 Task: Access the "Report detail" page in the site builder.
Action: Mouse moved to (1044, 82)
Screenshot: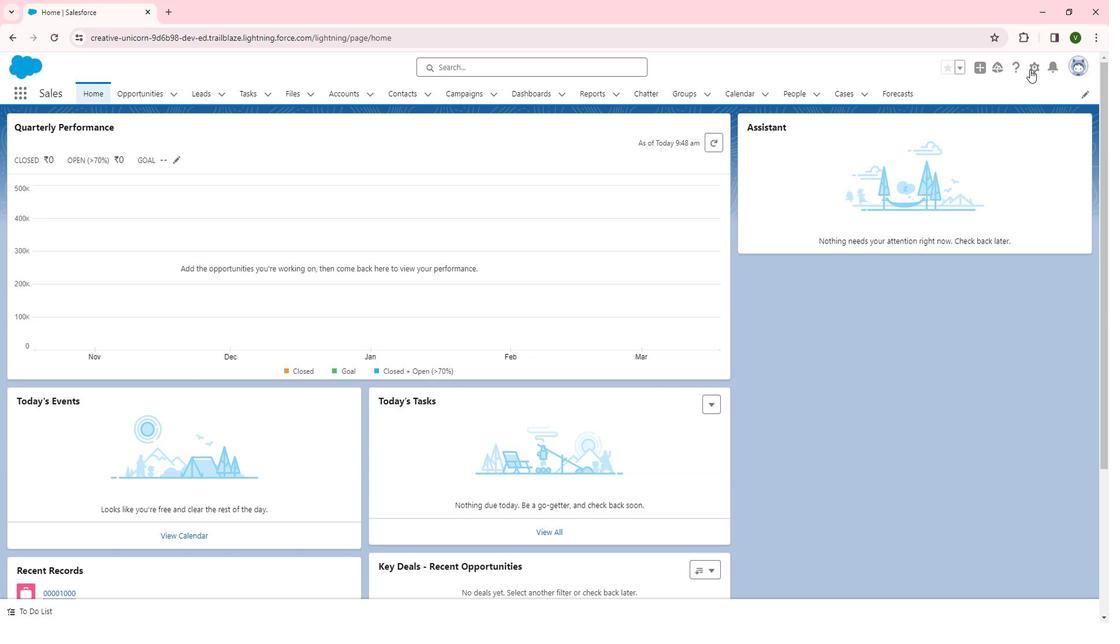 
Action: Mouse pressed left at (1044, 82)
Screenshot: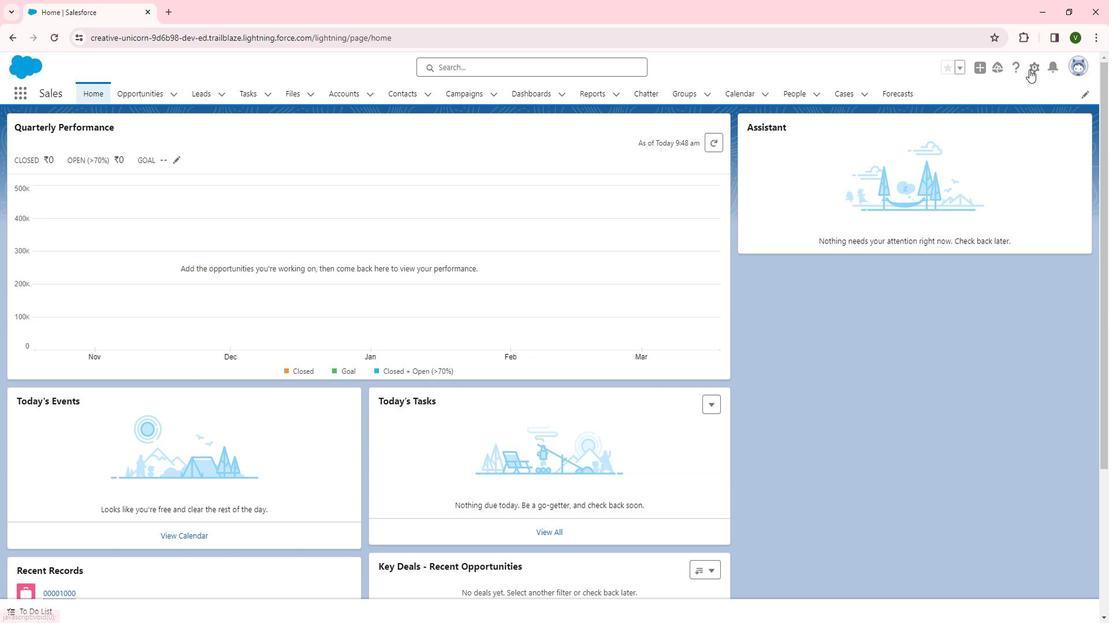 
Action: Mouse moved to (1013, 117)
Screenshot: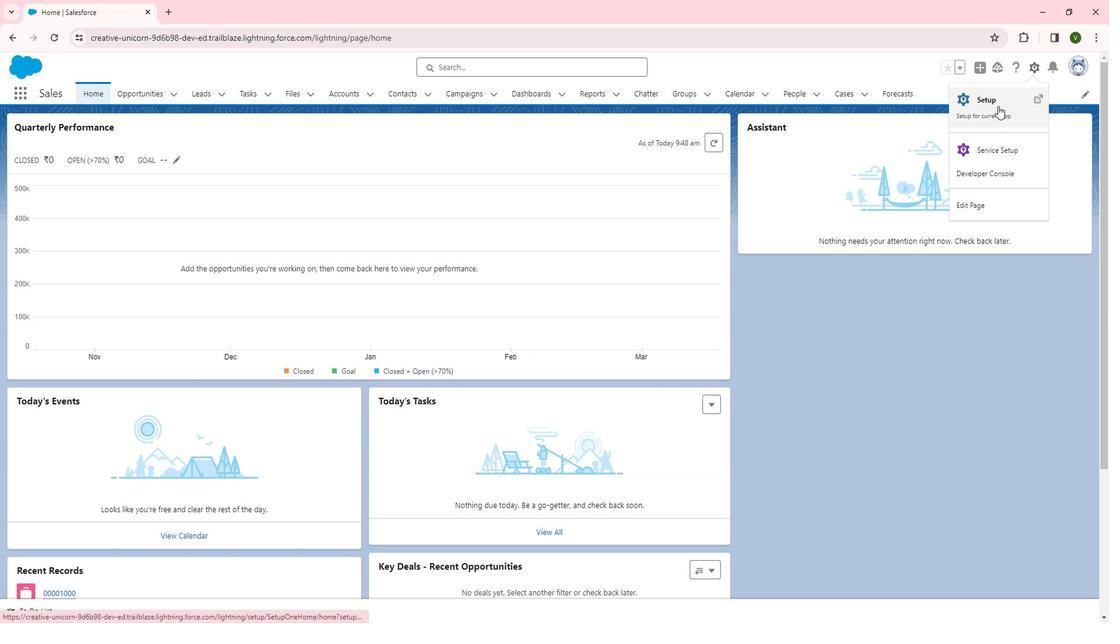 
Action: Mouse pressed left at (1013, 117)
Screenshot: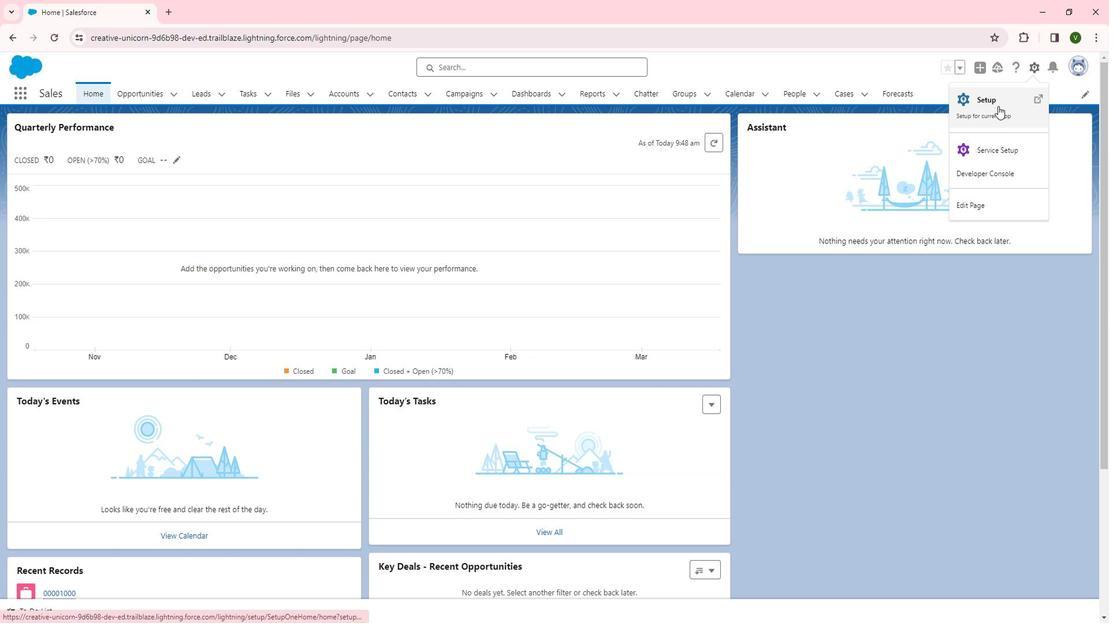 
Action: Mouse moved to (51, 473)
Screenshot: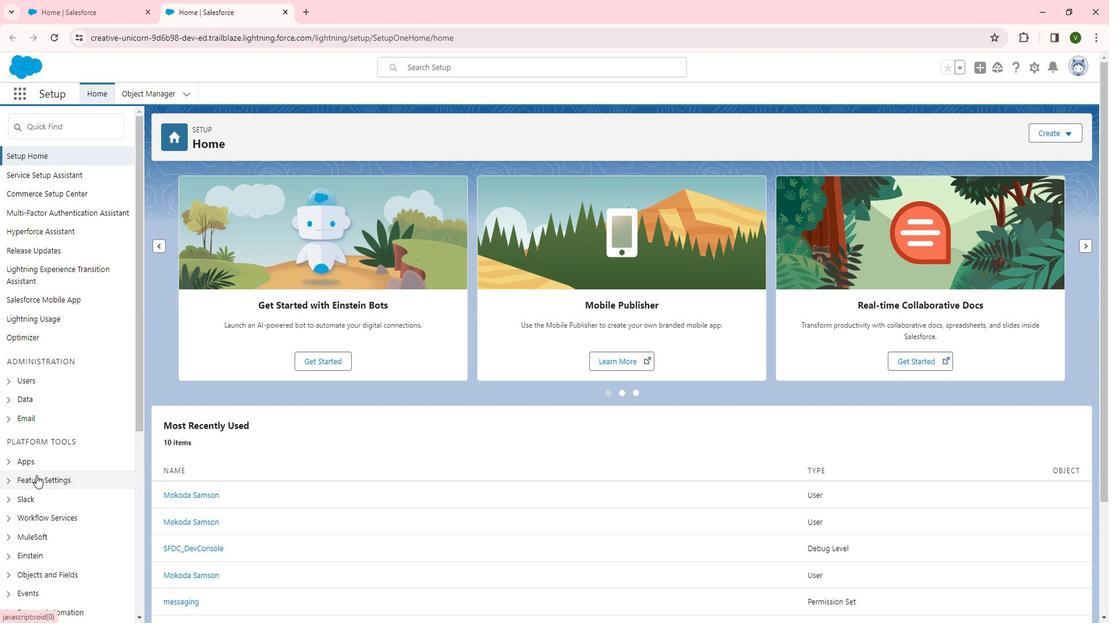 
Action: Mouse pressed left at (51, 473)
Screenshot: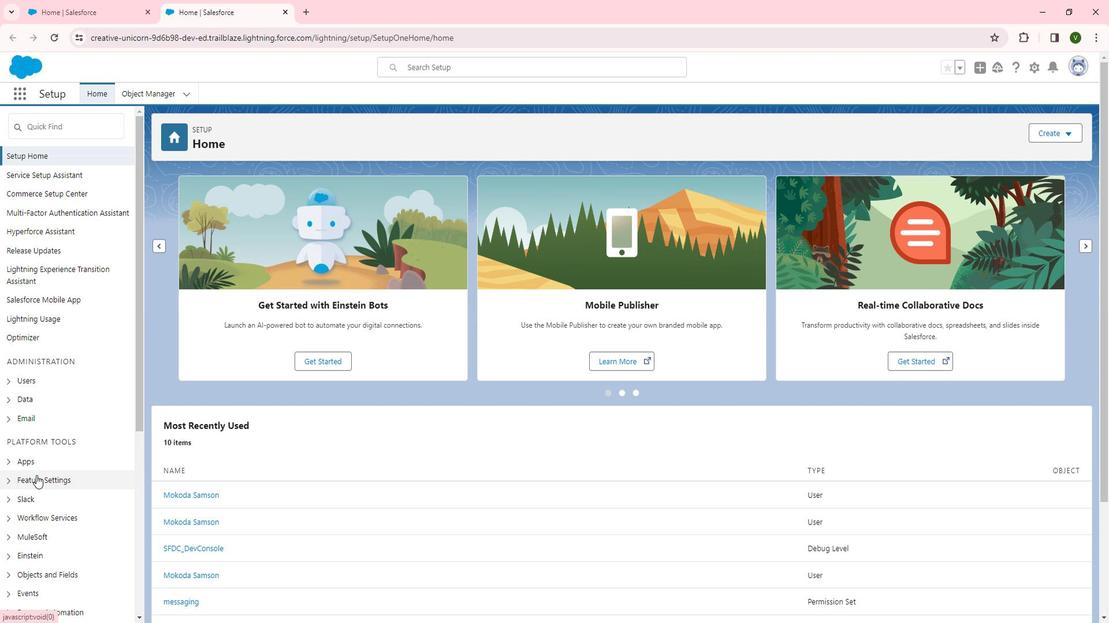 
Action: Mouse scrolled (51, 472) with delta (0, 0)
Screenshot: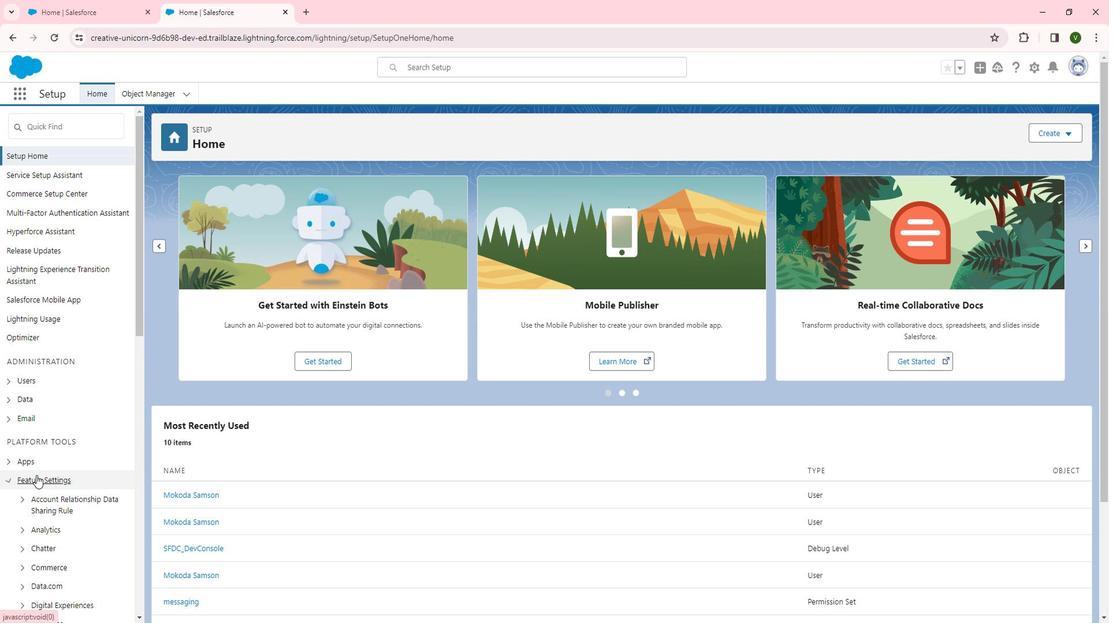 
Action: Mouse scrolled (51, 472) with delta (0, 0)
Screenshot: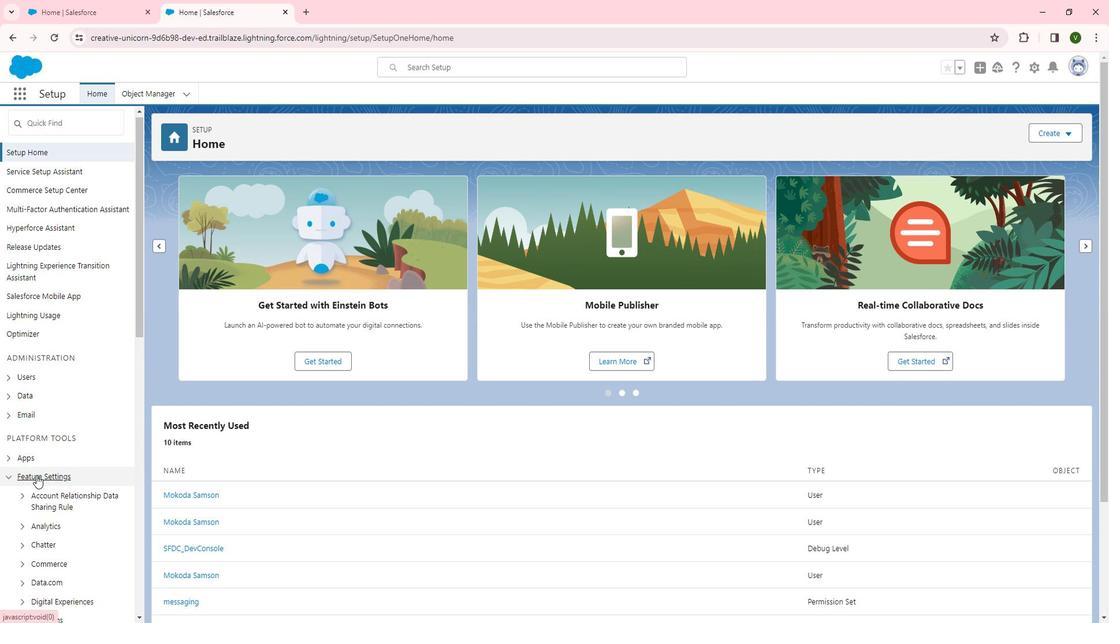 
Action: Mouse scrolled (51, 472) with delta (0, 0)
Screenshot: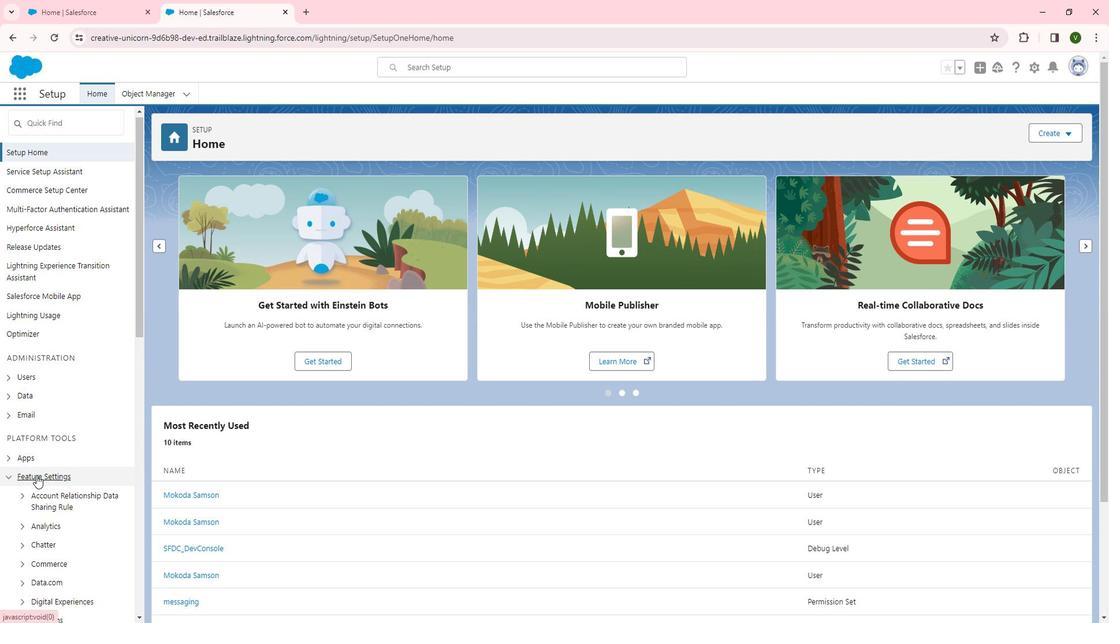
Action: Mouse moved to (73, 425)
Screenshot: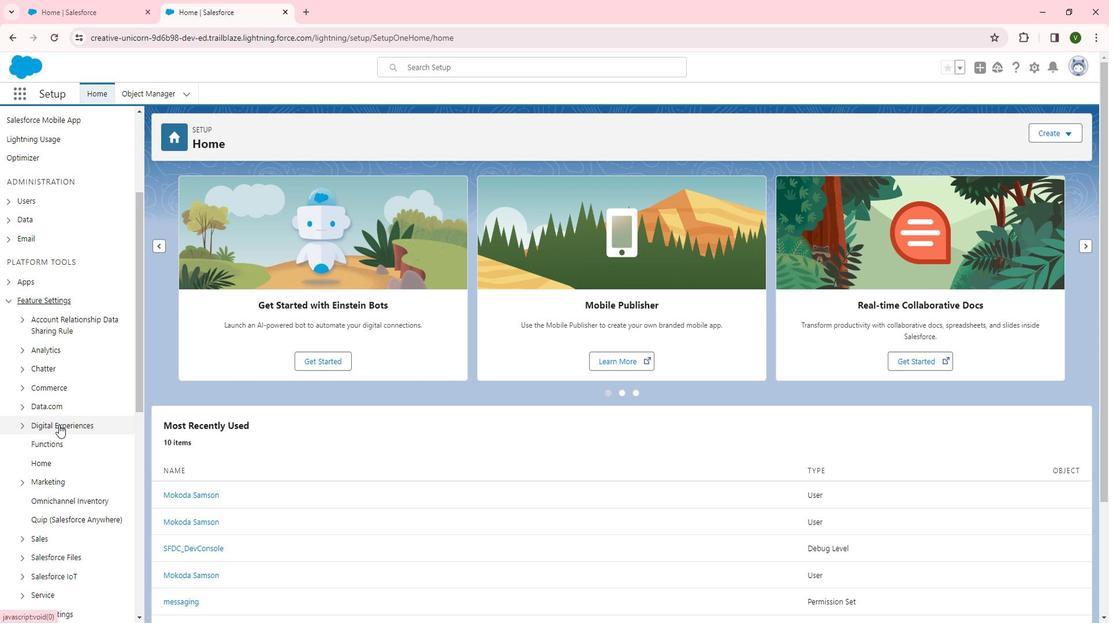 
Action: Mouse pressed left at (73, 425)
Screenshot: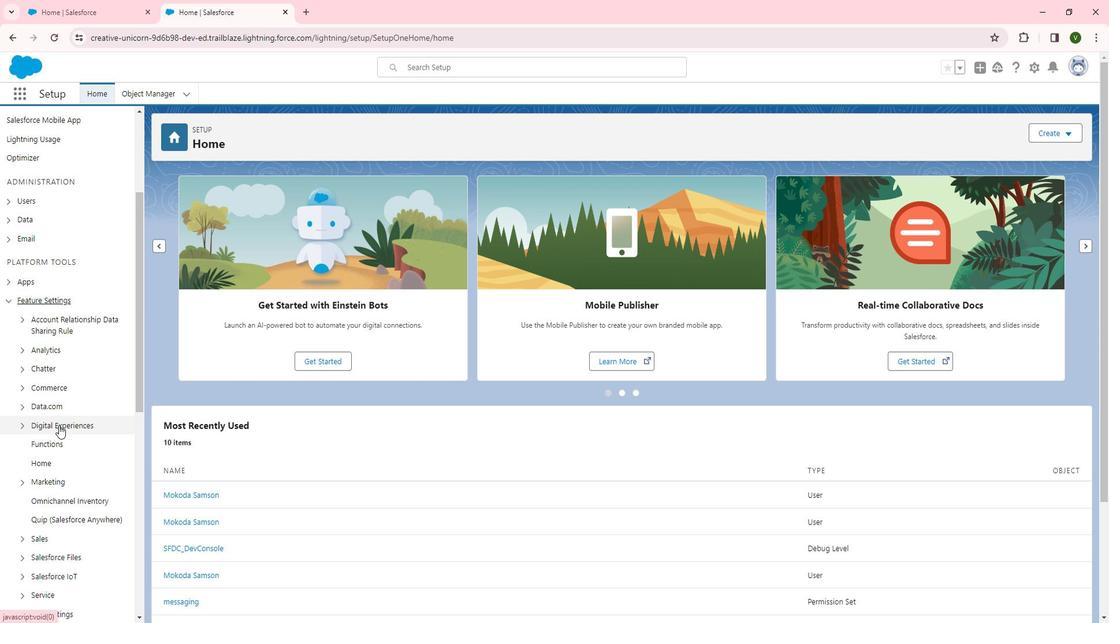 
Action: Mouse moved to (74, 425)
Screenshot: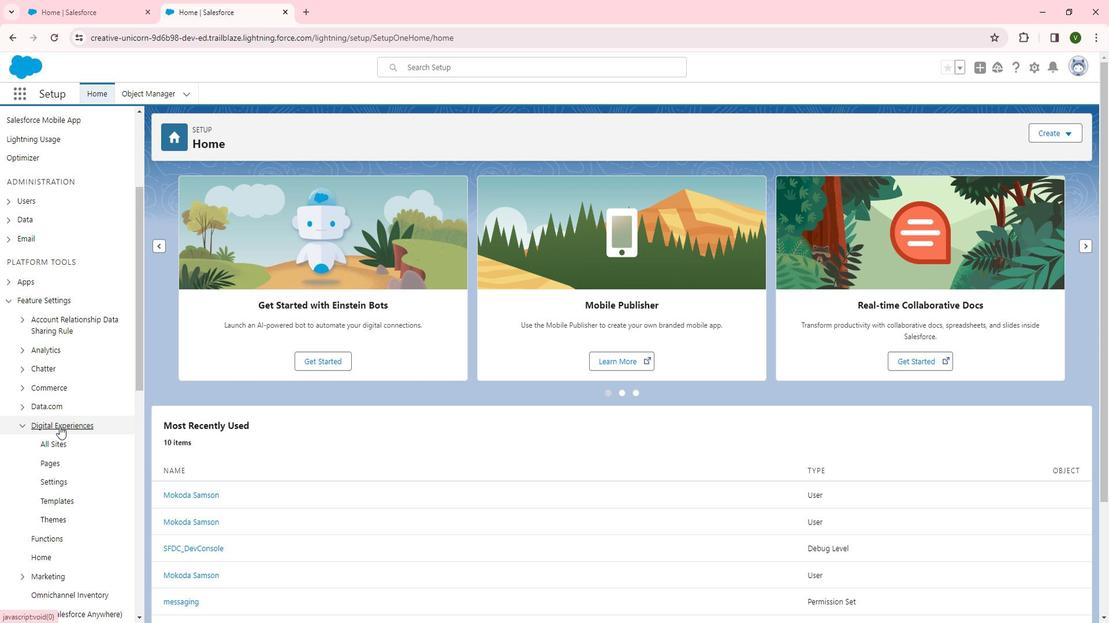 
Action: Mouse scrolled (74, 425) with delta (0, 0)
Screenshot: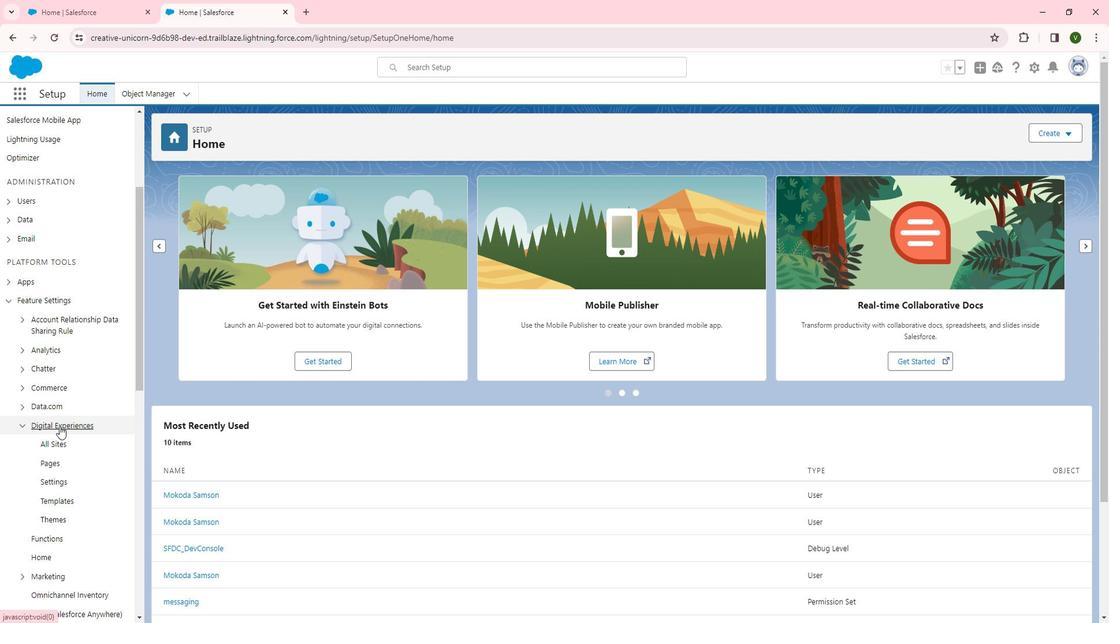
Action: Mouse scrolled (74, 425) with delta (0, 0)
Screenshot: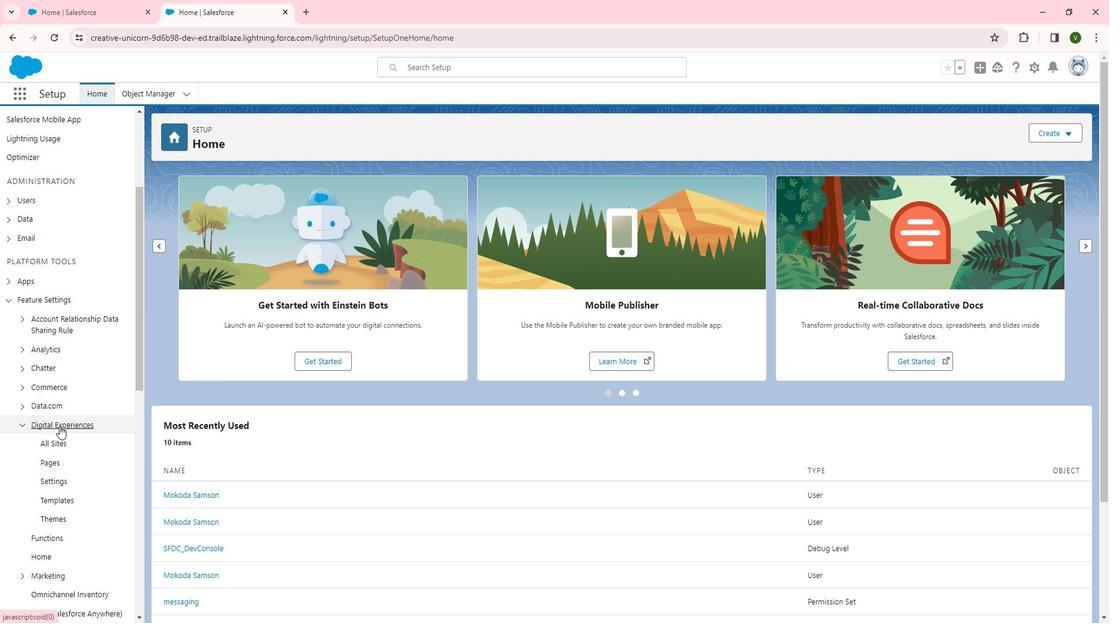 
Action: Mouse moved to (71, 329)
Screenshot: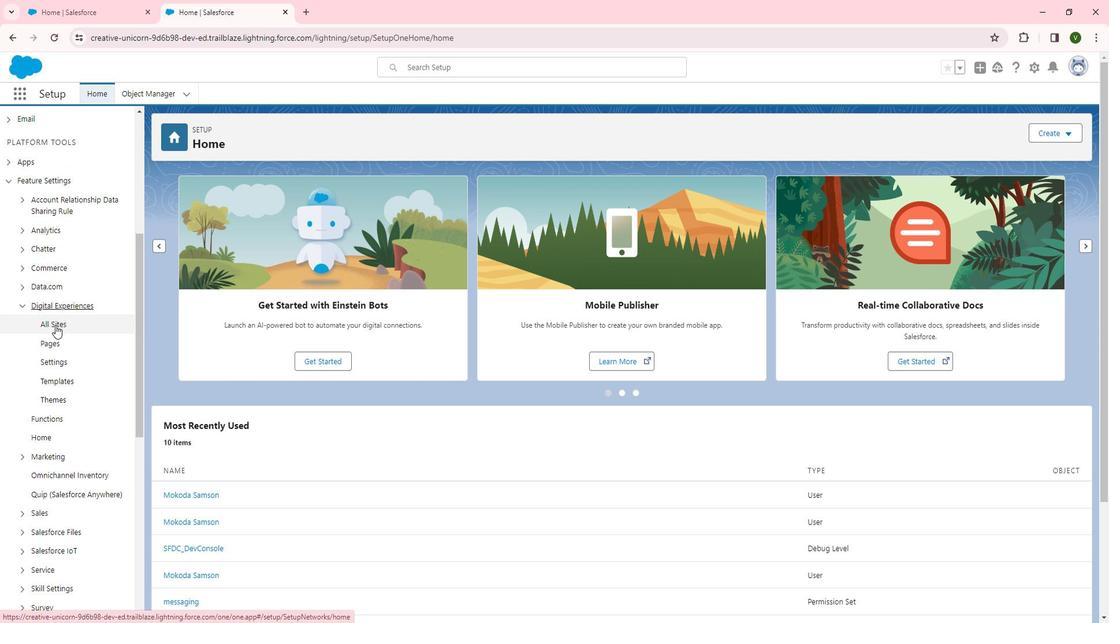 
Action: Mouse pressed left at (71, 329)
Screenshot: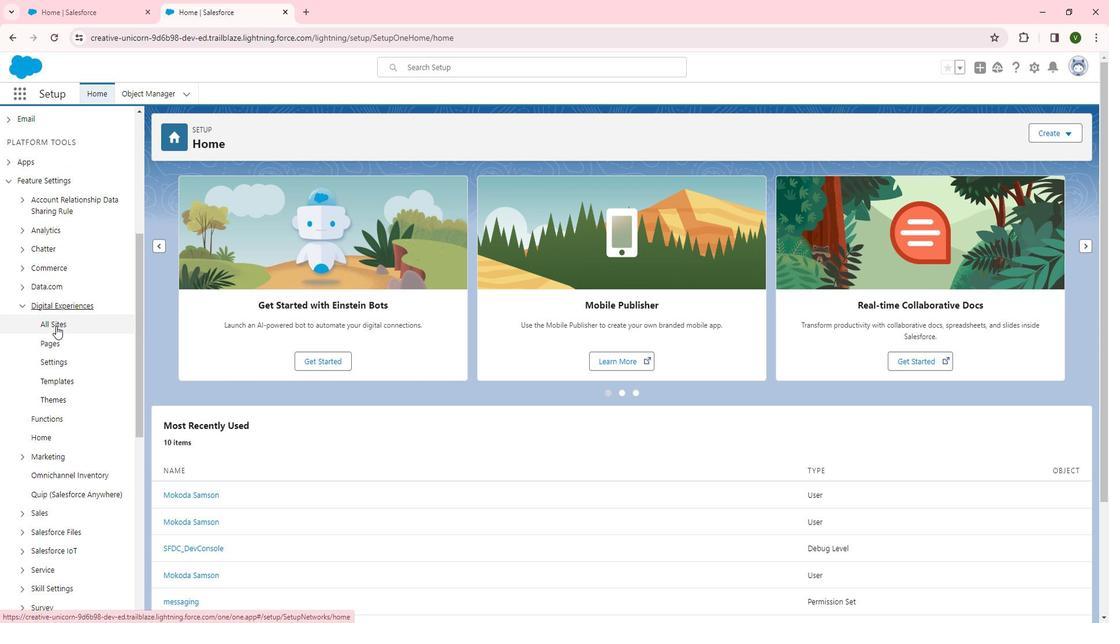 
Action: Mouse moved to (188, 347)
Screenshot: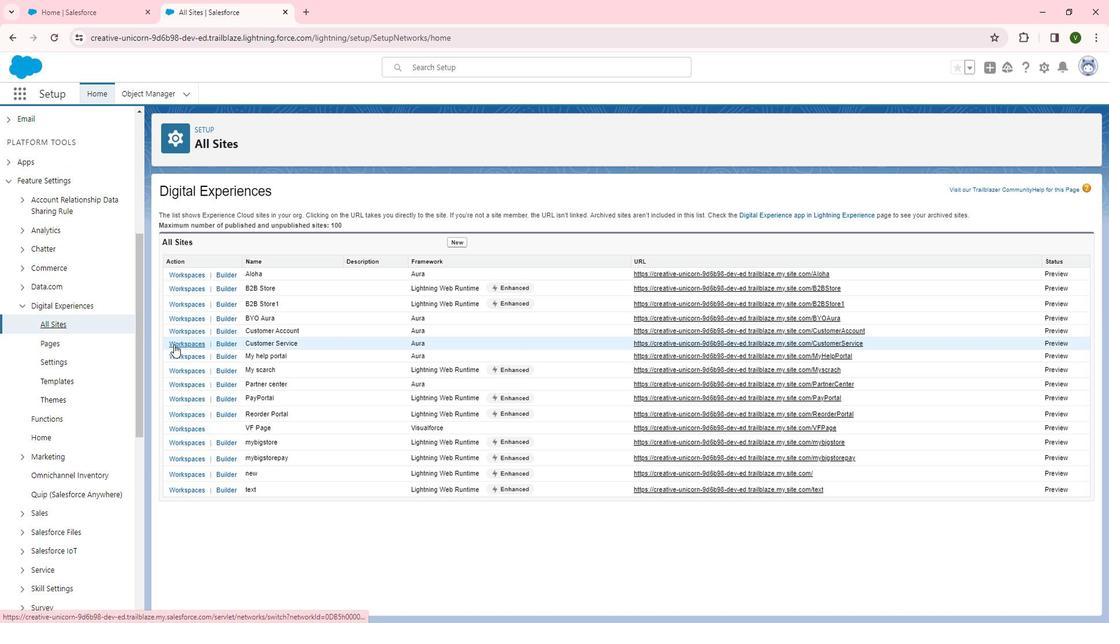 
Action: Mouse pressed left at (188, 347)
Screenshot: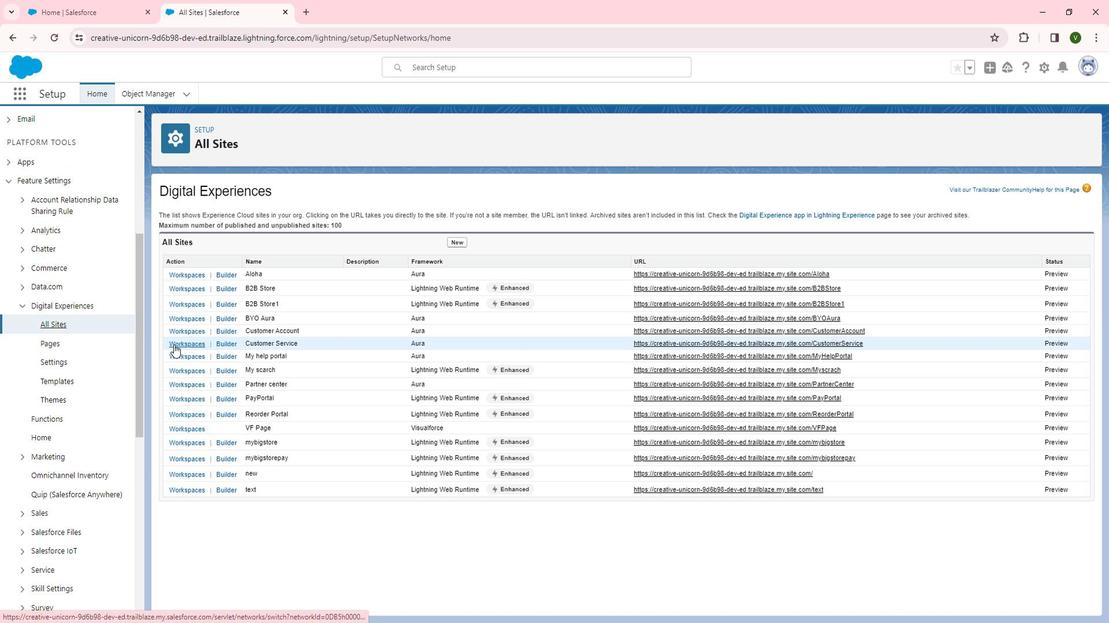
Action: Mouse moved to (134, 255)
Screenshot: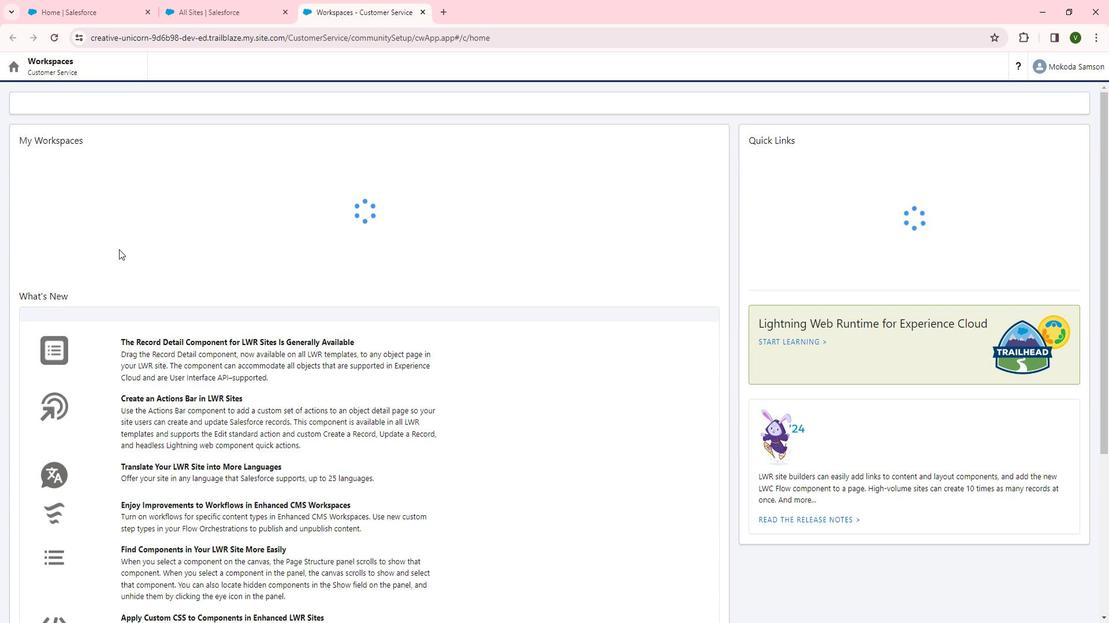 
Action: Mouse pressed left at (134, 255)
Screenshot: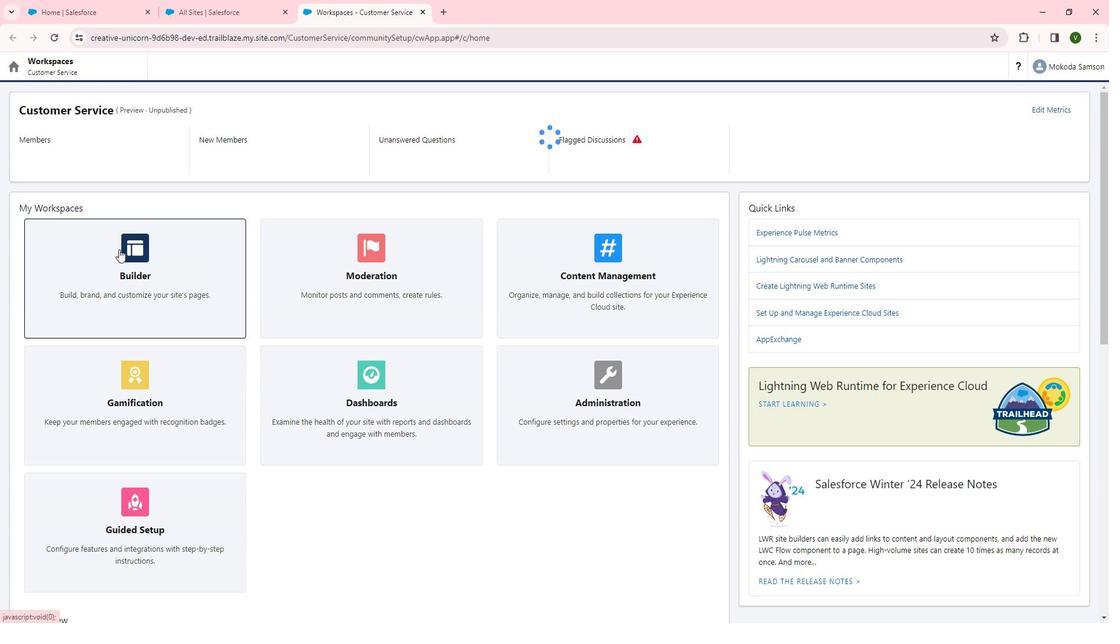
Action: Mouse moved to (151, 83)
Screenshot: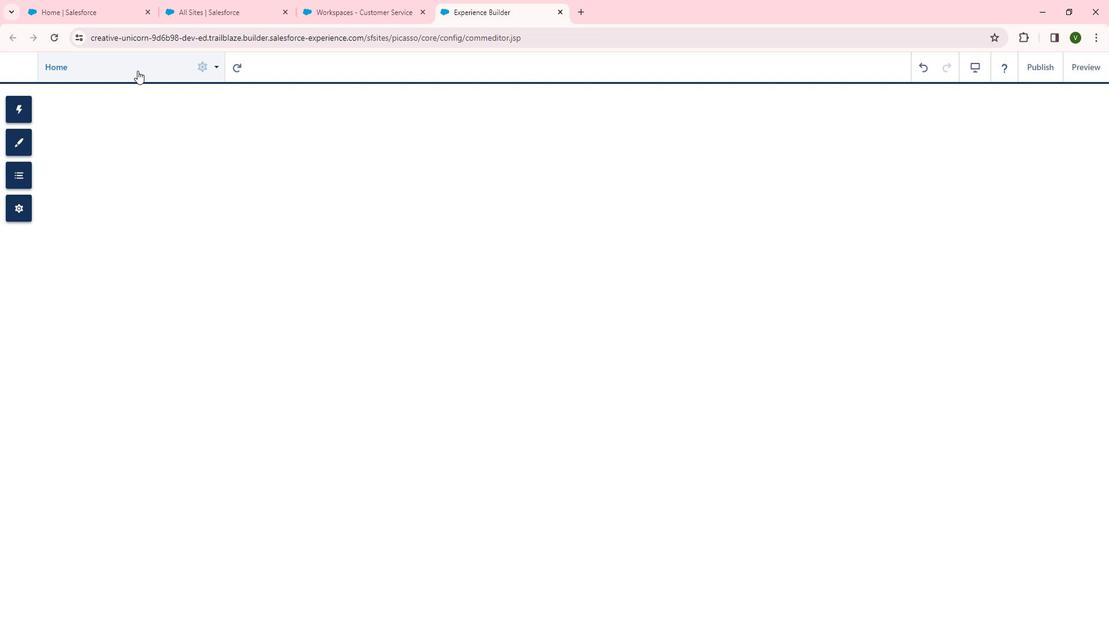 
Action: Mouse pressed left at (151, 83)
Screenshot: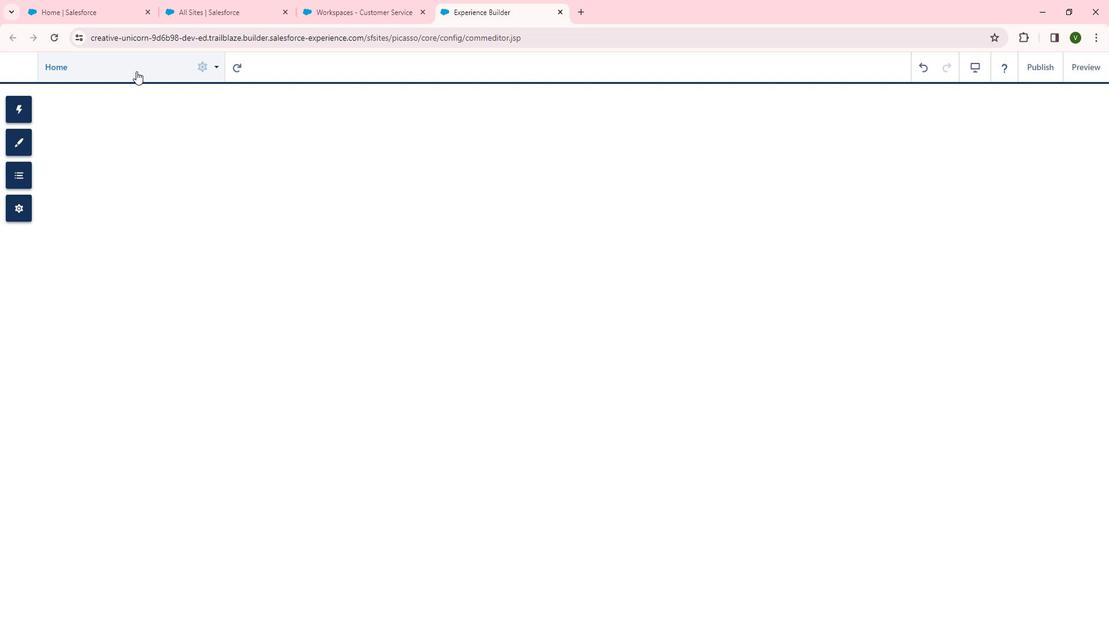 
Action: Mouse moved to (140, 492)
Screenshot: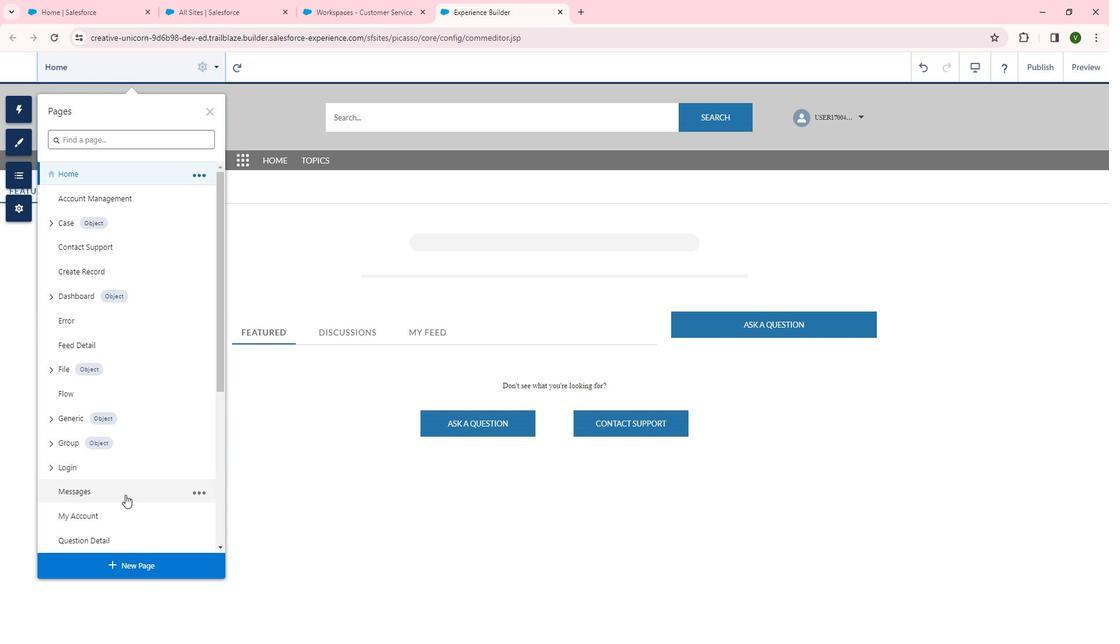 
Action: Mouse scrolled (140, 491) with delta (0, 0)
Screenshot: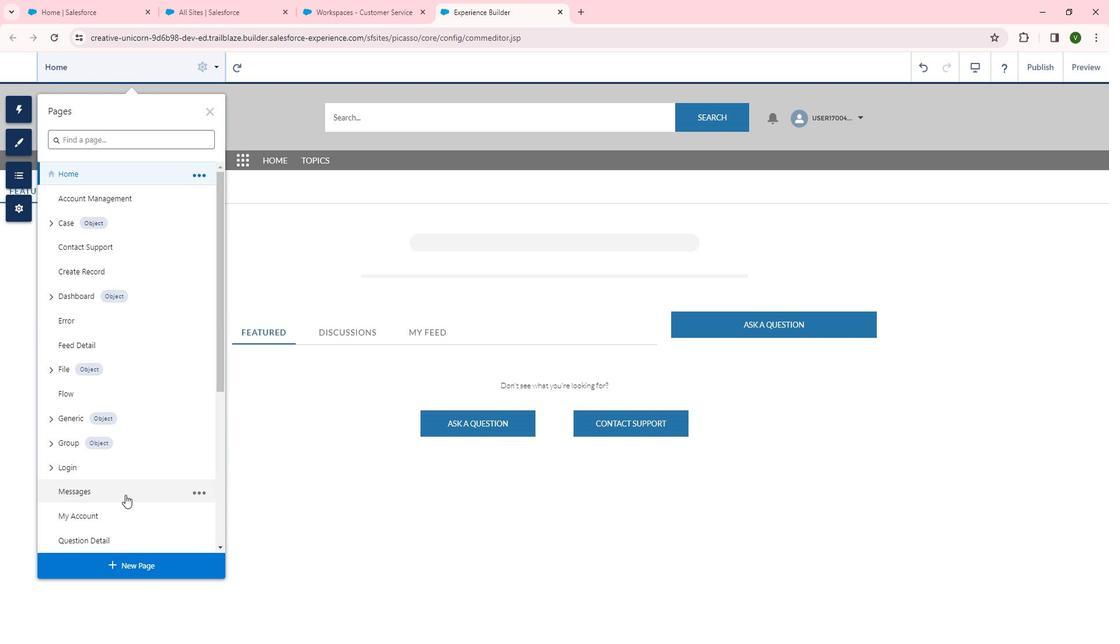 
Action: Mouse scrolled (140, 491) with delta (0, 0)
Screenshot: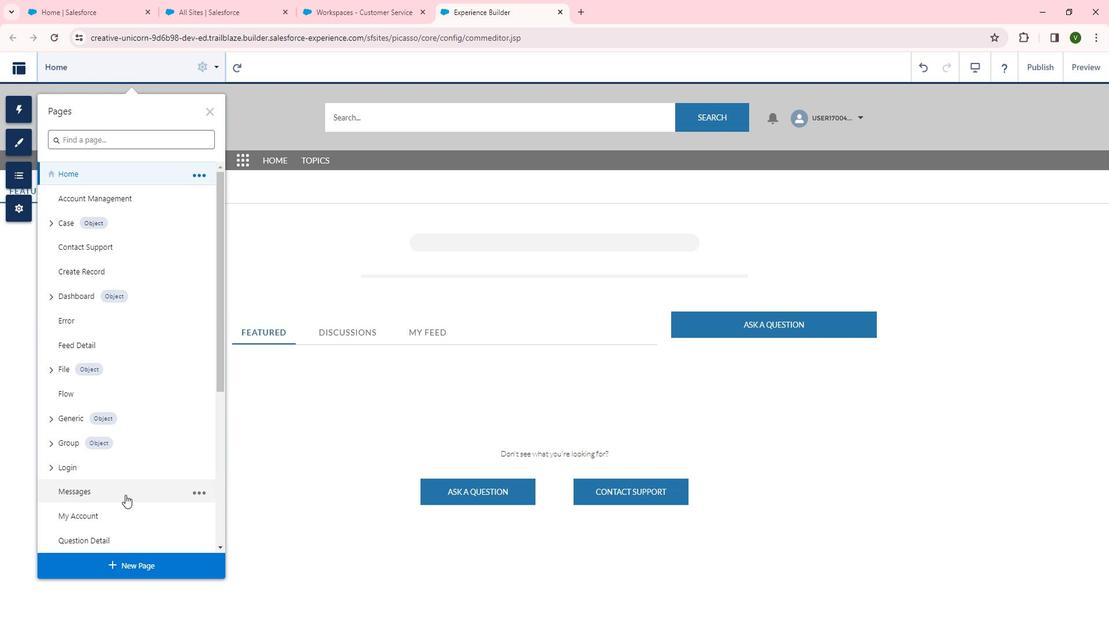 
Action: Mouse scrolled (140, 491) with delta (0, 0)
Screenshot: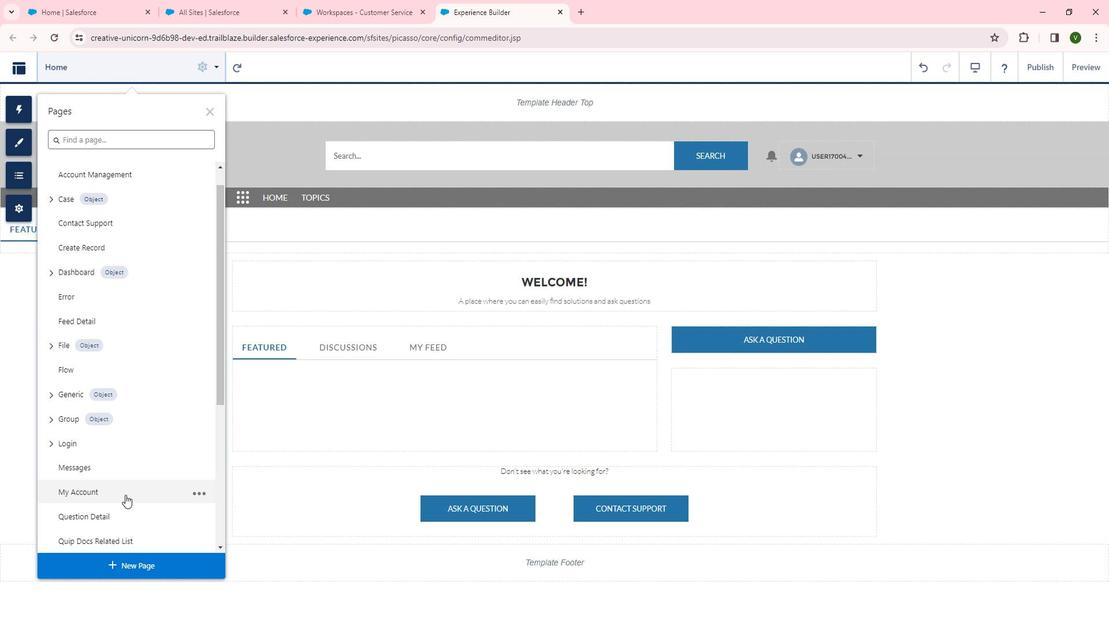 
Action: Mouse scrolled (140, 491) with delta (0, 0)
Screenshot: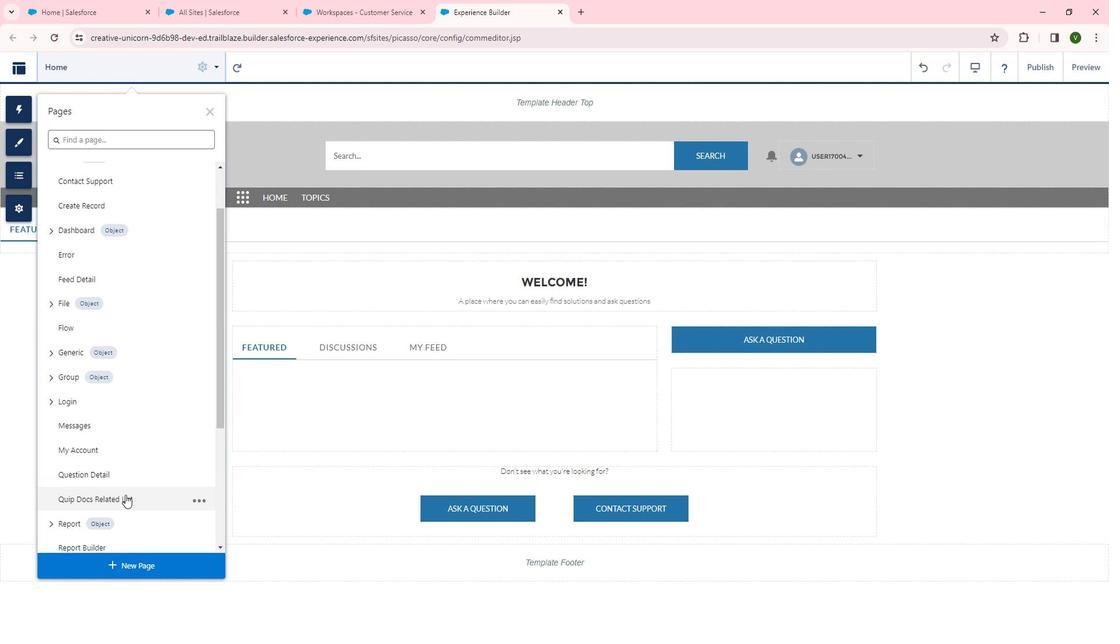 
Action: Mouse moved to (66, 351)
Screenshot: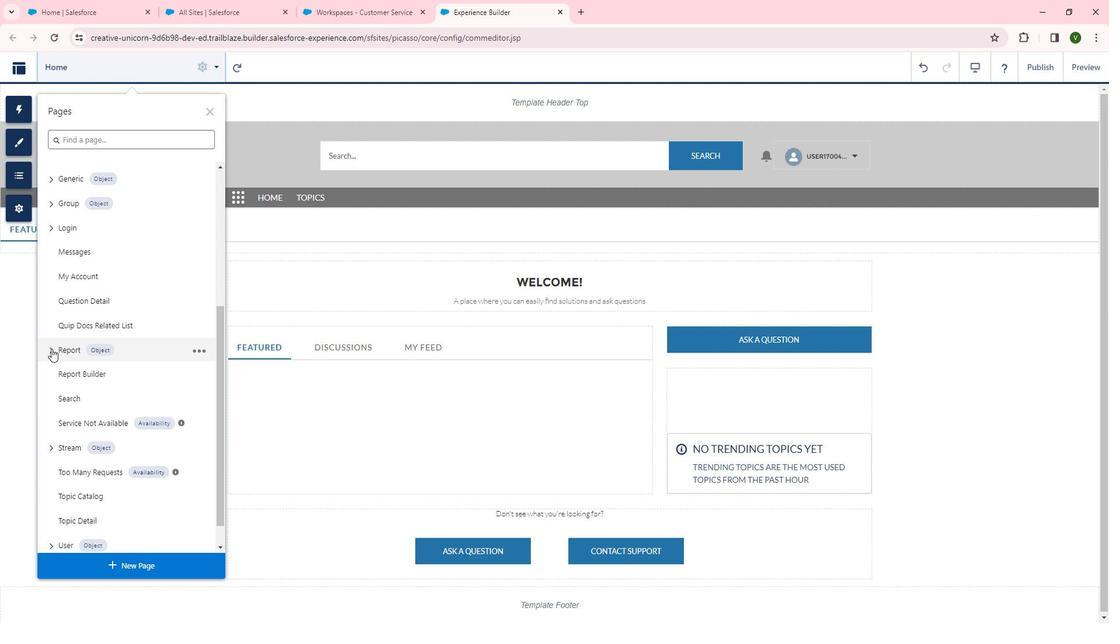 
Action: Mouse pressed left at (66, 351)
Screenshot: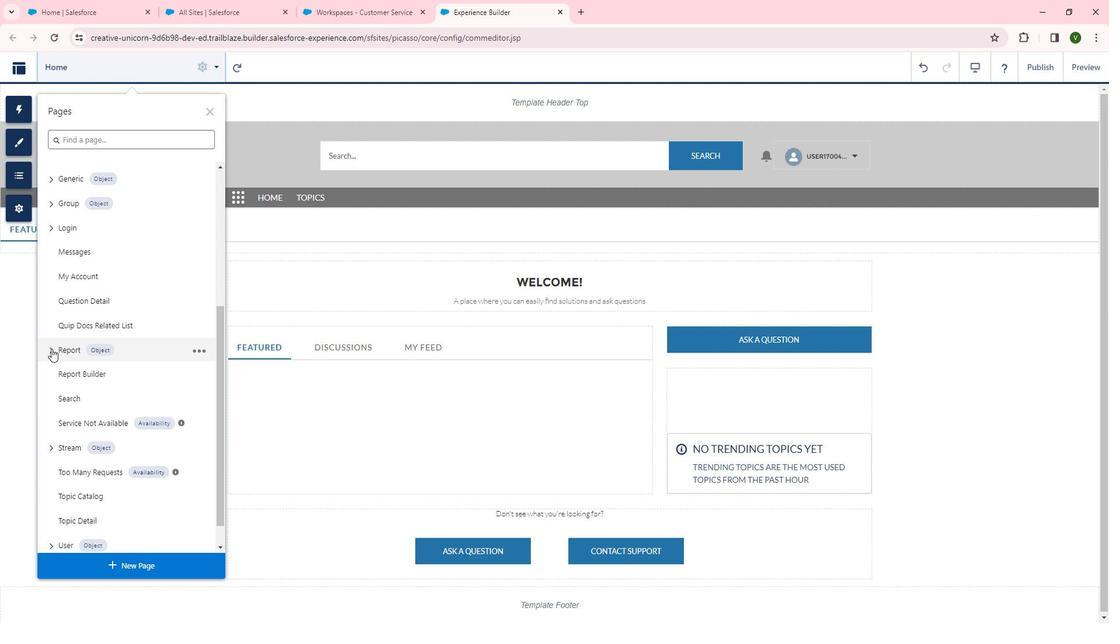 
Action: Mouse moved to (104, 376)
Screenshot: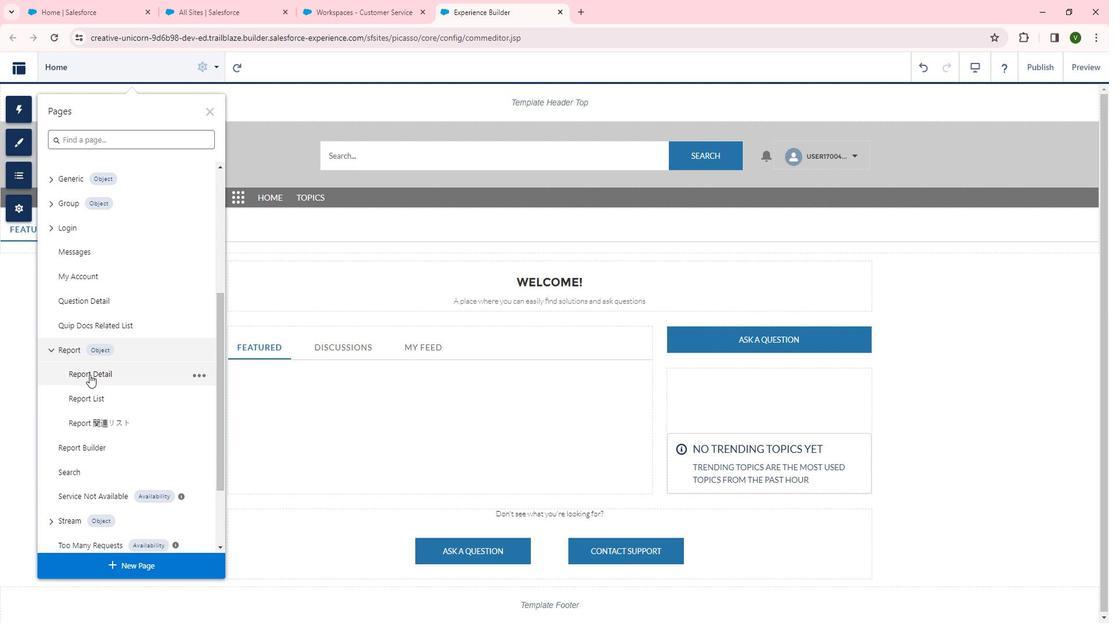 
Action: Mouse pressed left at (104, 376)
Screenshot: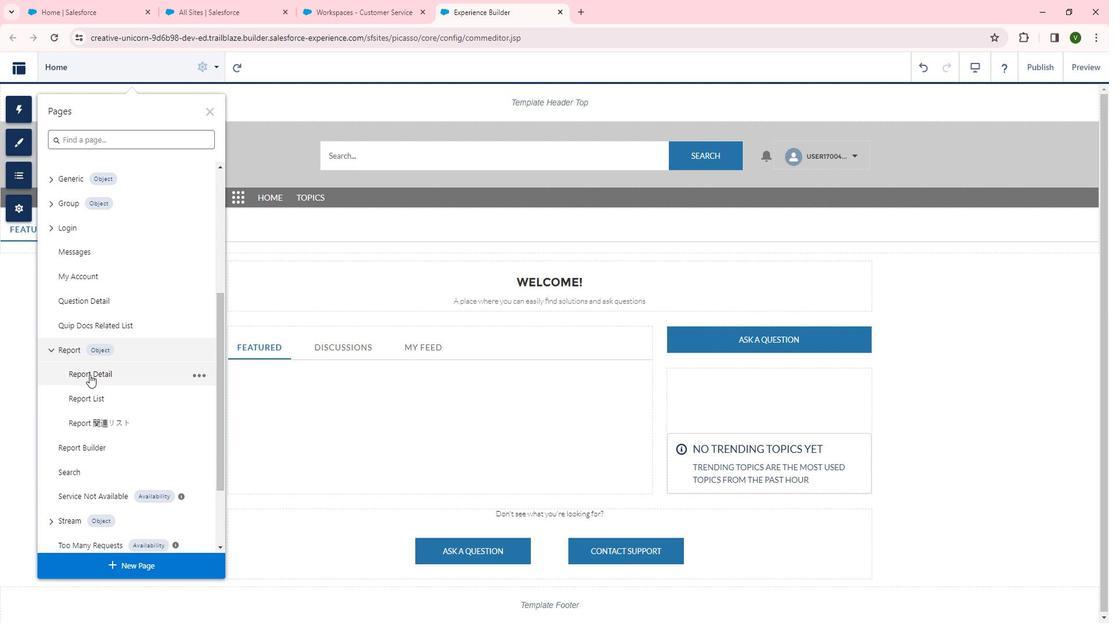 
Action: Mouse moved to (732, 378)
Screenshot: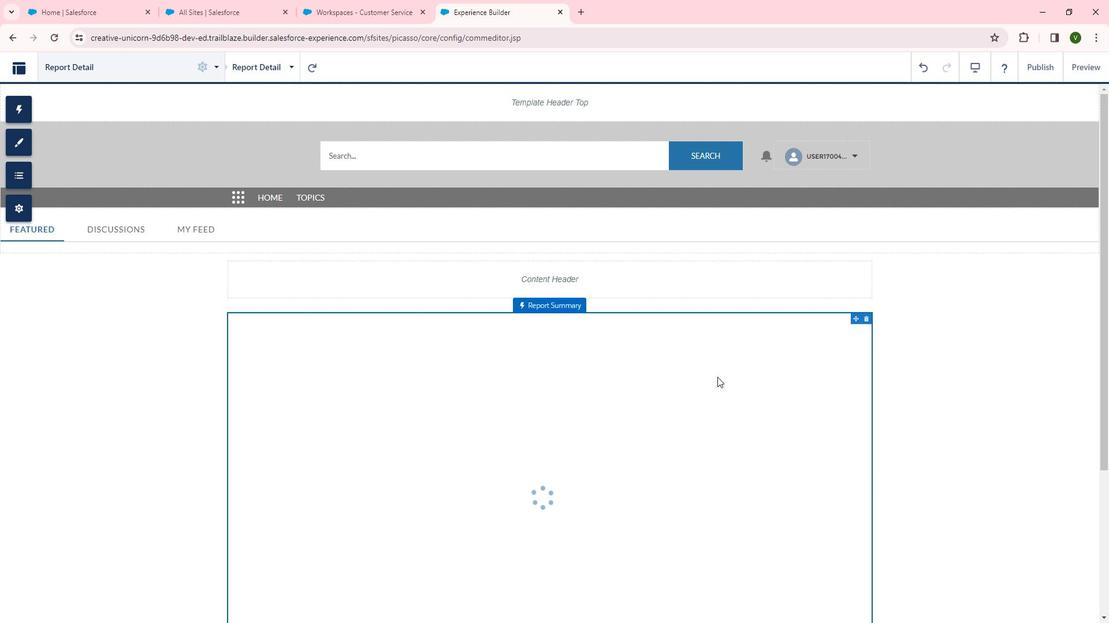 
Action: Mouse scrolled (732, 377) with delta (0, 0)
Screenshot: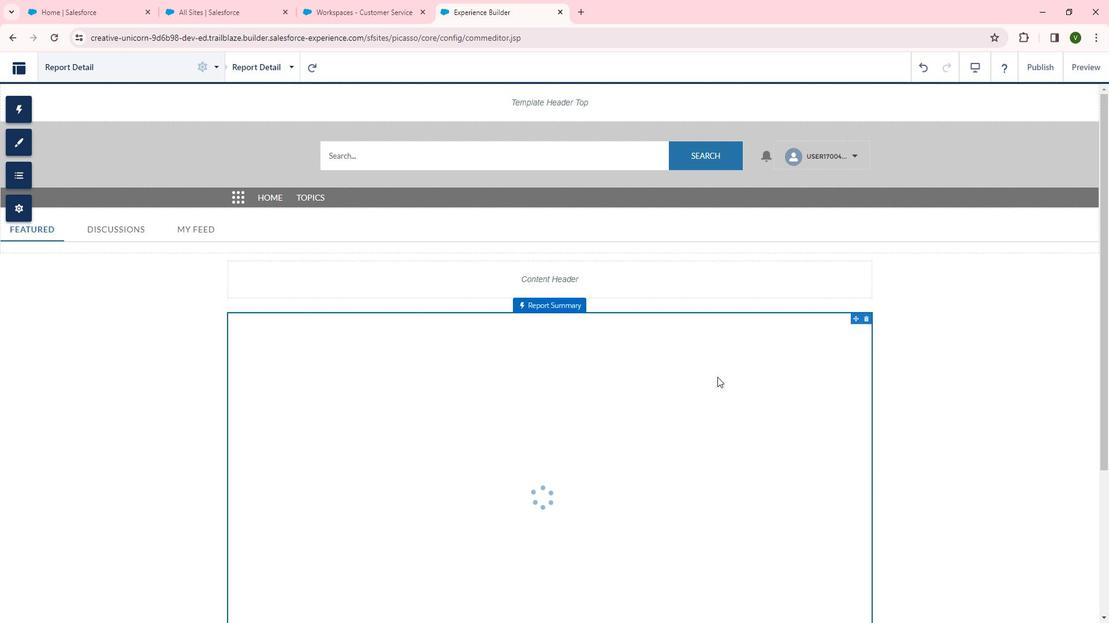 
Action: Mouse scrolled (732, 377) with delta (0, 0)
Screenshot: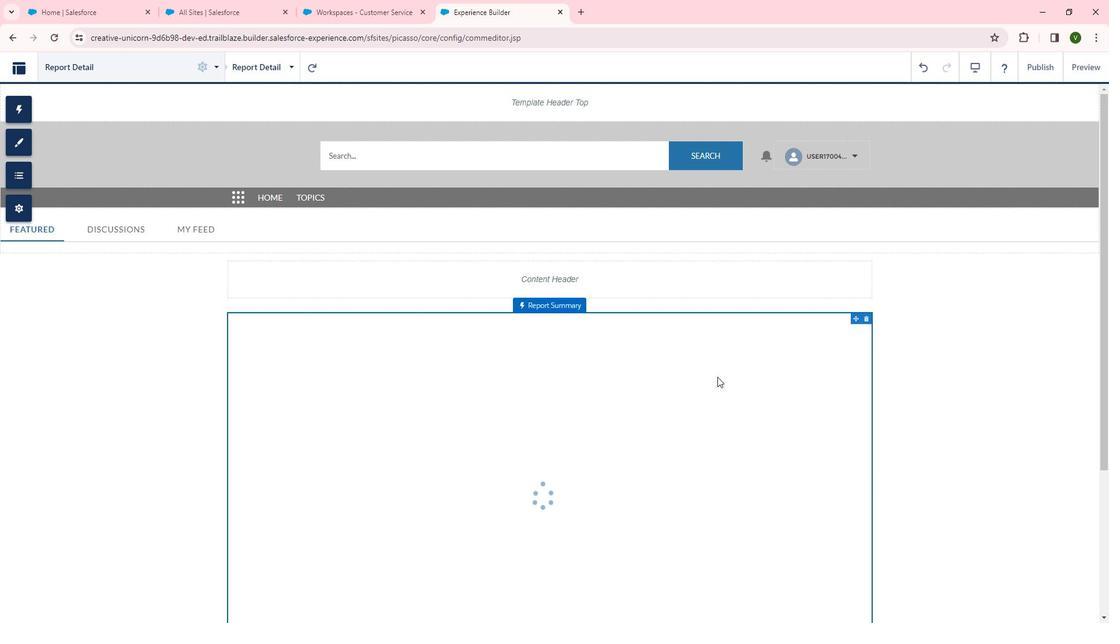 
Action: Mouse scrolled (732, 377) with delta (0, 0)
Screenshot: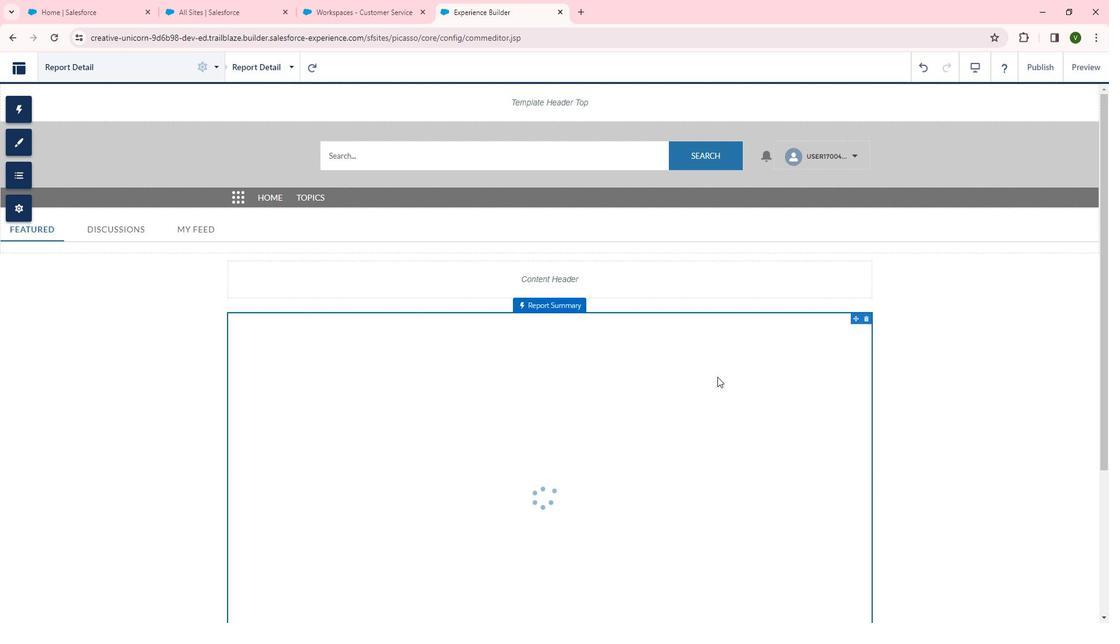 
Action: Mouse moved to (732, 379)
Screenshot: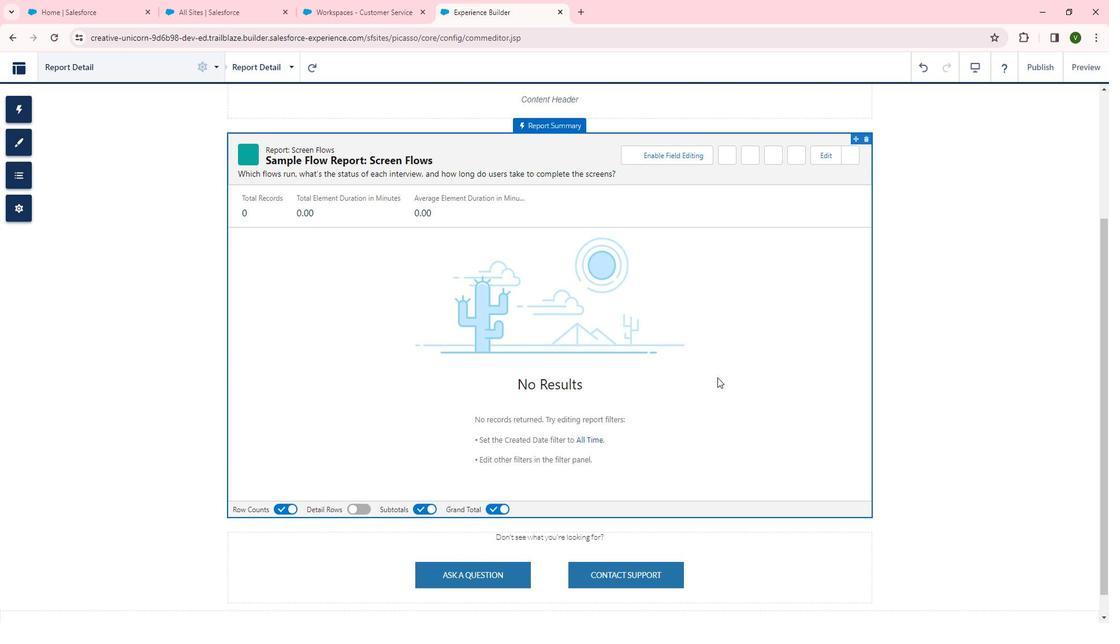 
